 Task: Use the formula "PERCENTIF" in spreadsheet "Project portfolio".
Action: Mouse moved to (130, 95)
Screenshot: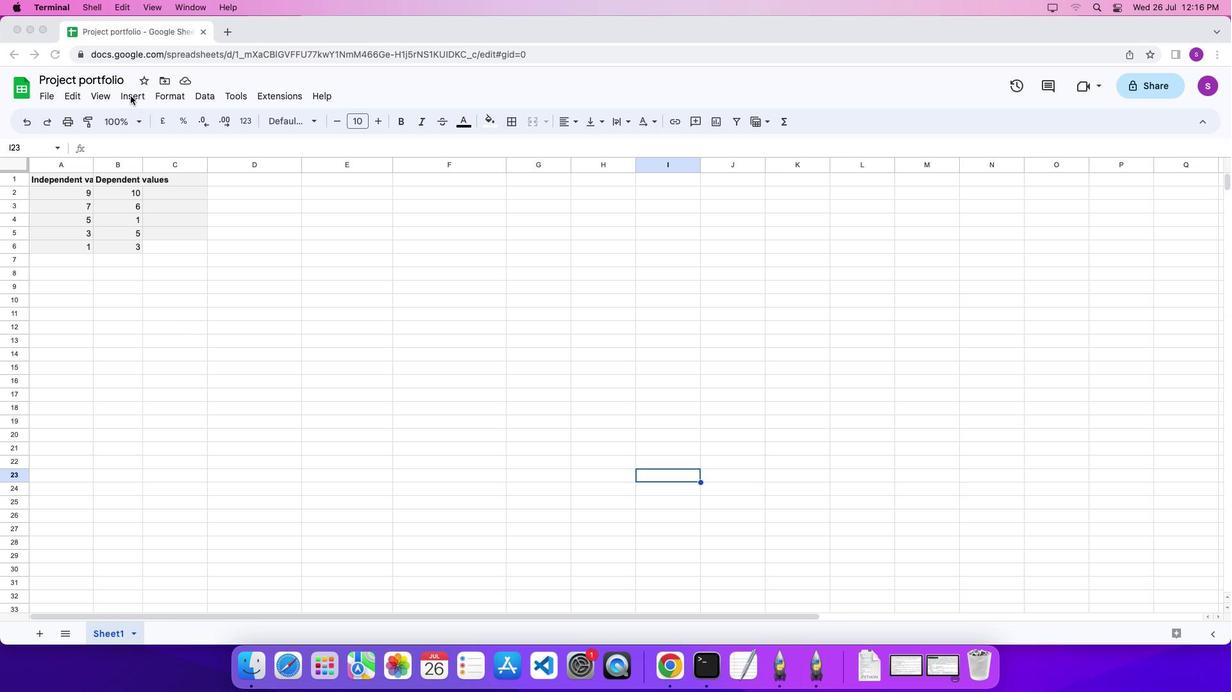 
Action: Mouse pressed left at (130, 95)
Screenshot: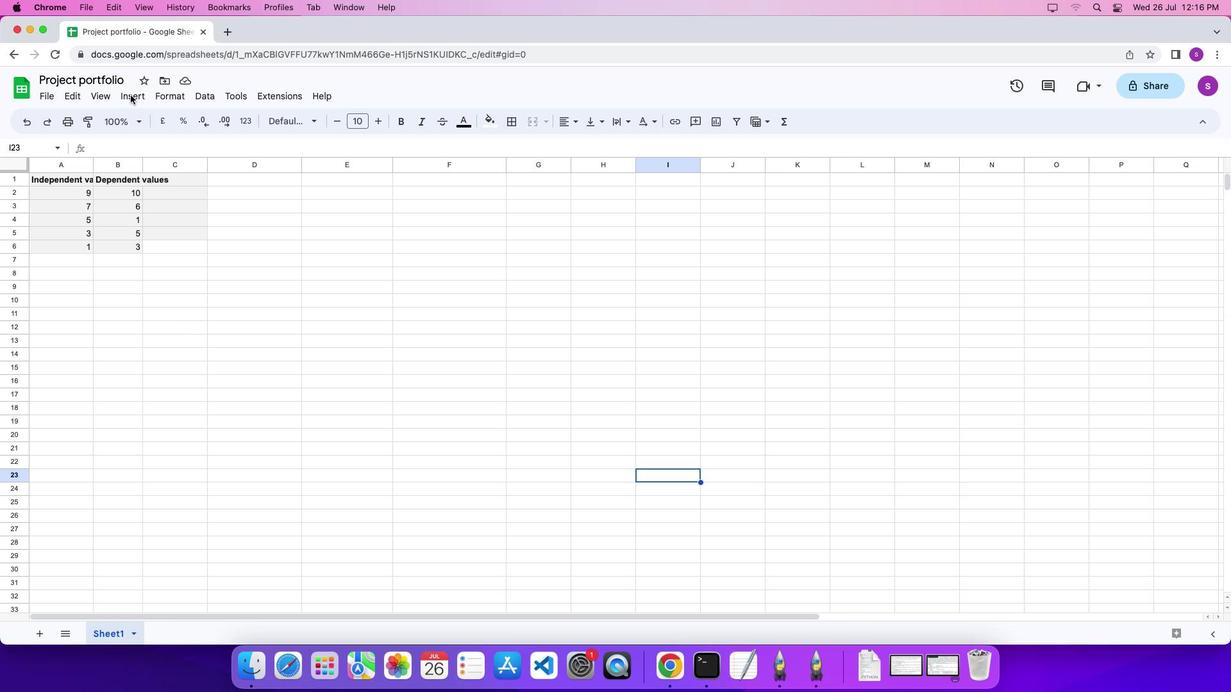 
Action: Mouse moved to (136, 96)
Screenshot: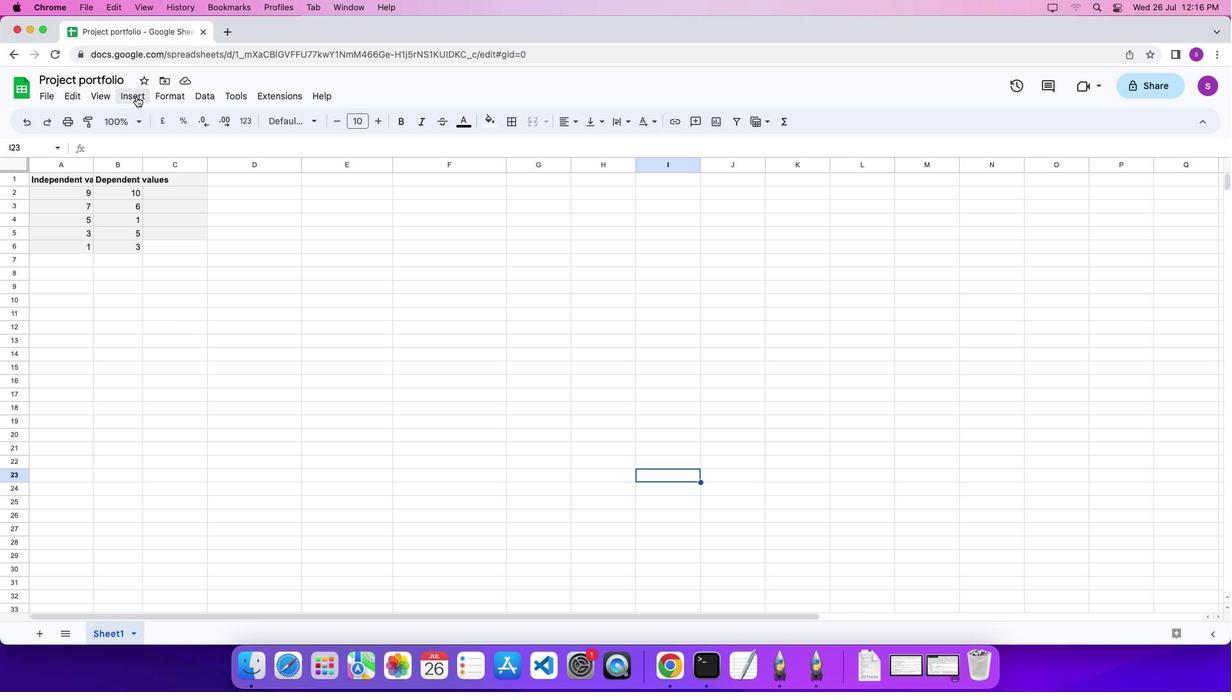 
Action: Mouse pressed left at (136, 96)
Screenshot: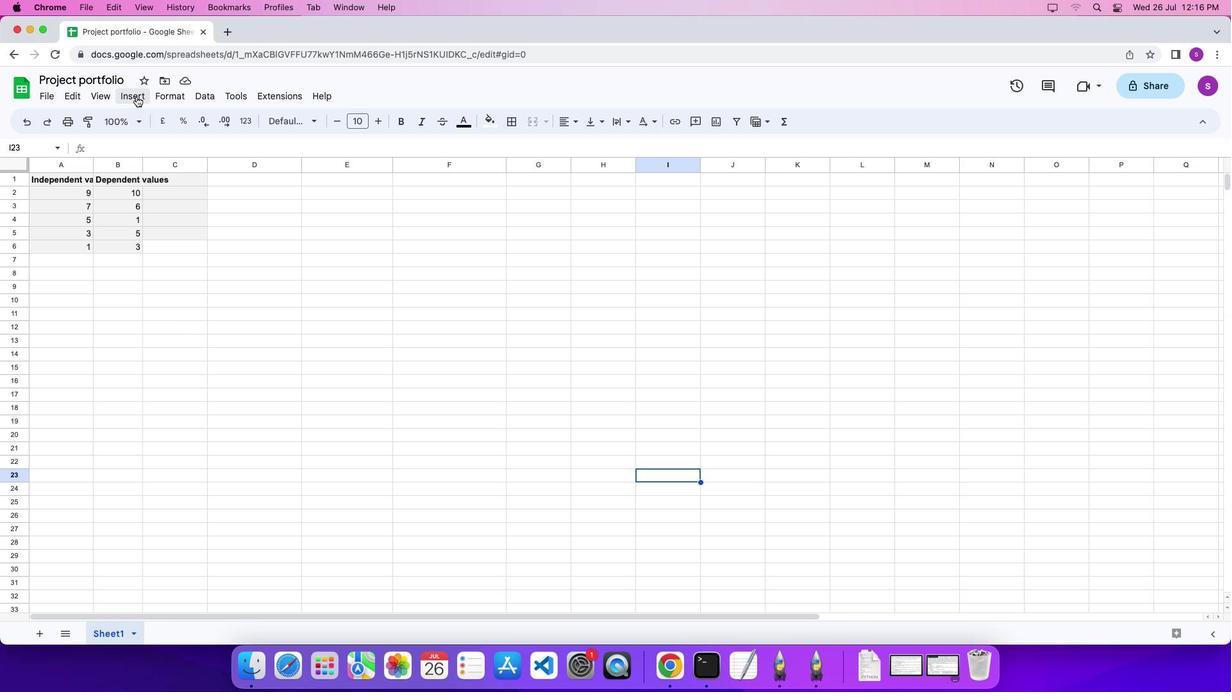 
Action: Mouse moved to (579, 579)
Screenshot: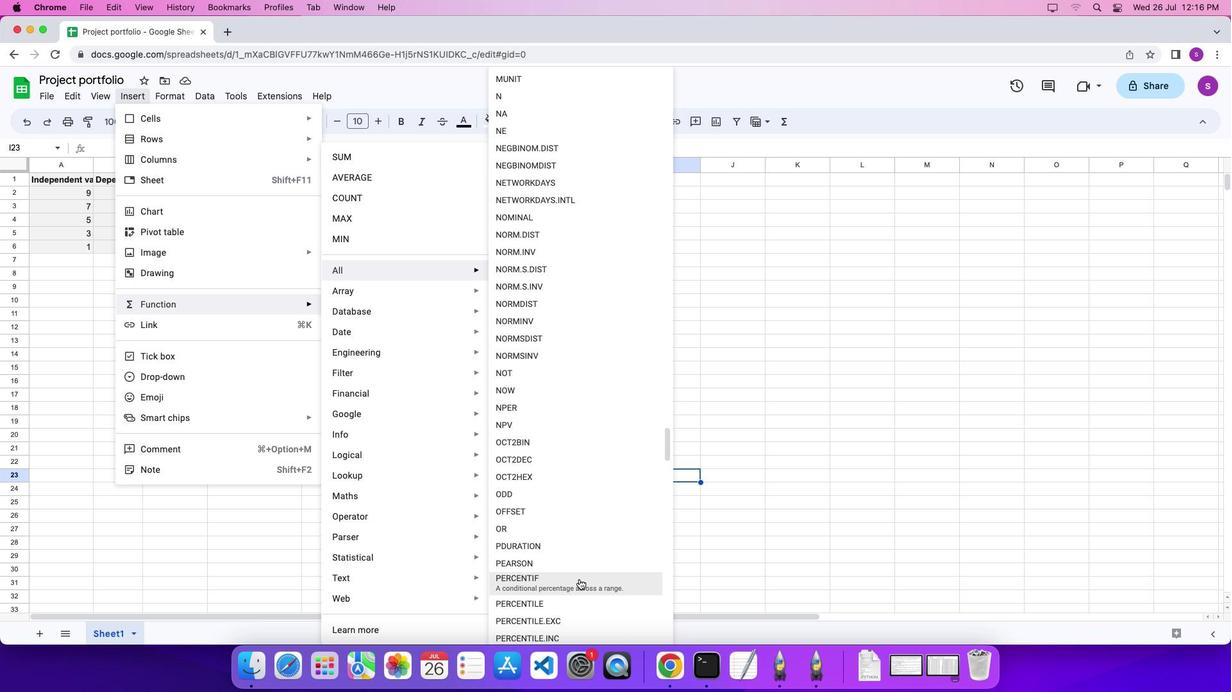 
Action: Mouse pressed left at (579, 579)
Screenshot: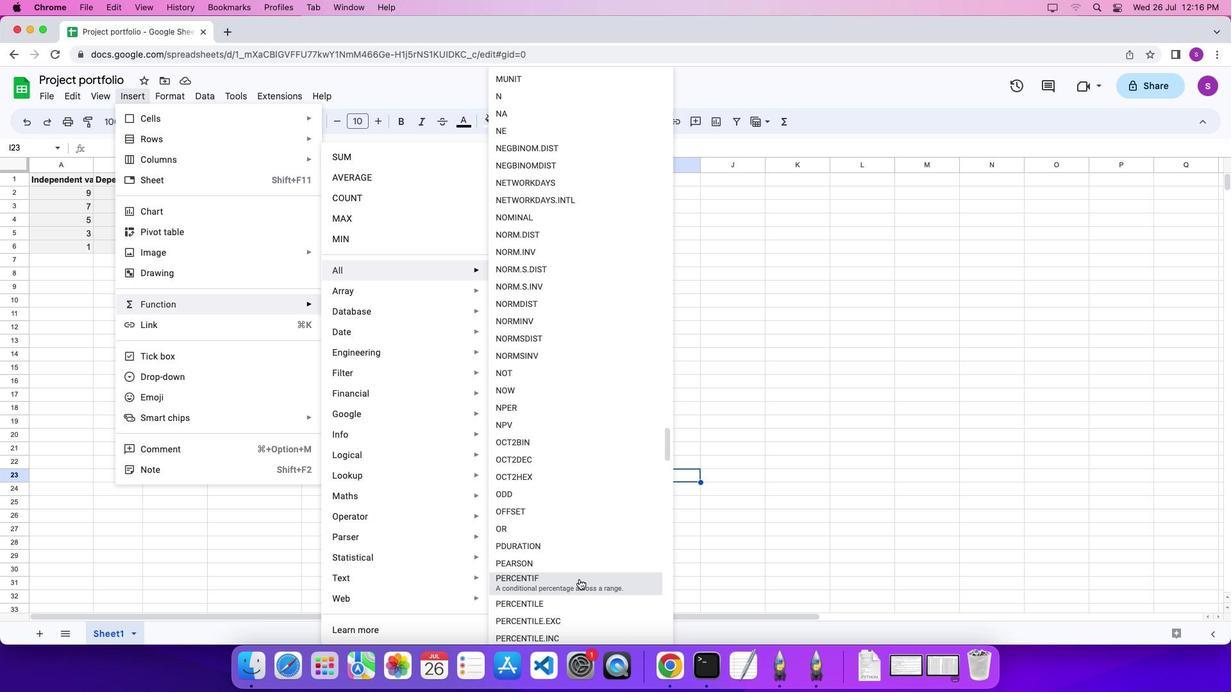 
Action: Mouse moved to (84, 193)
Screenshot: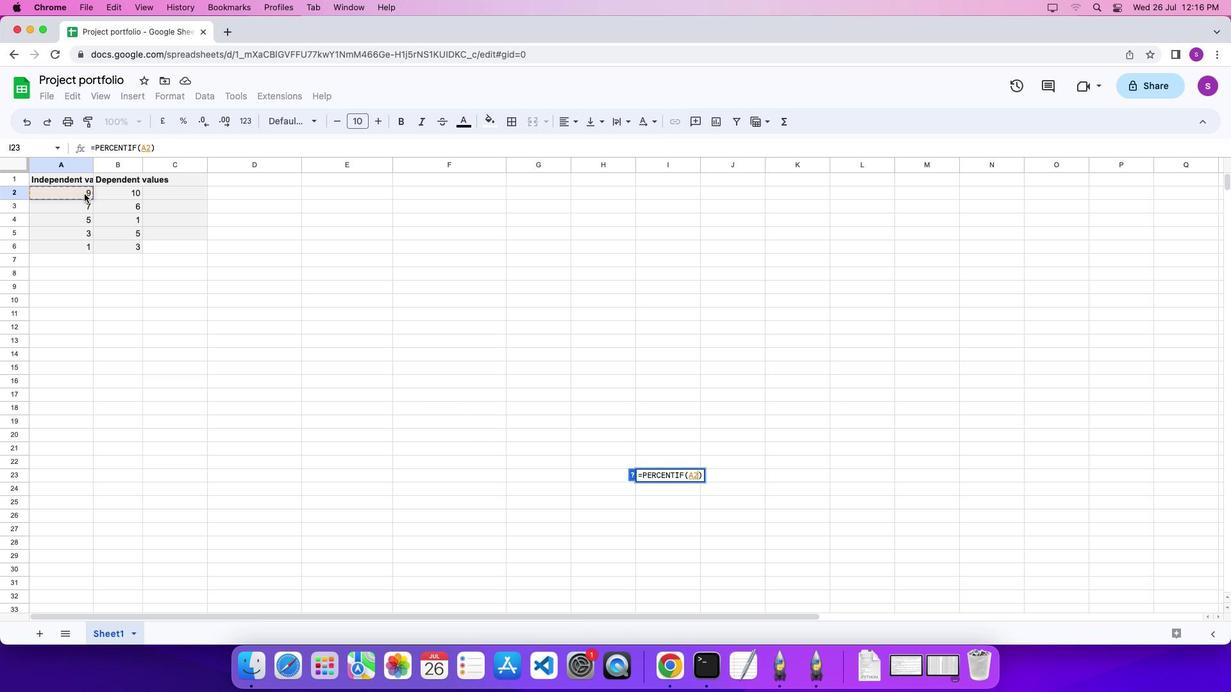 
Action: Mouse pressed left at (84, 193)
Screenshot: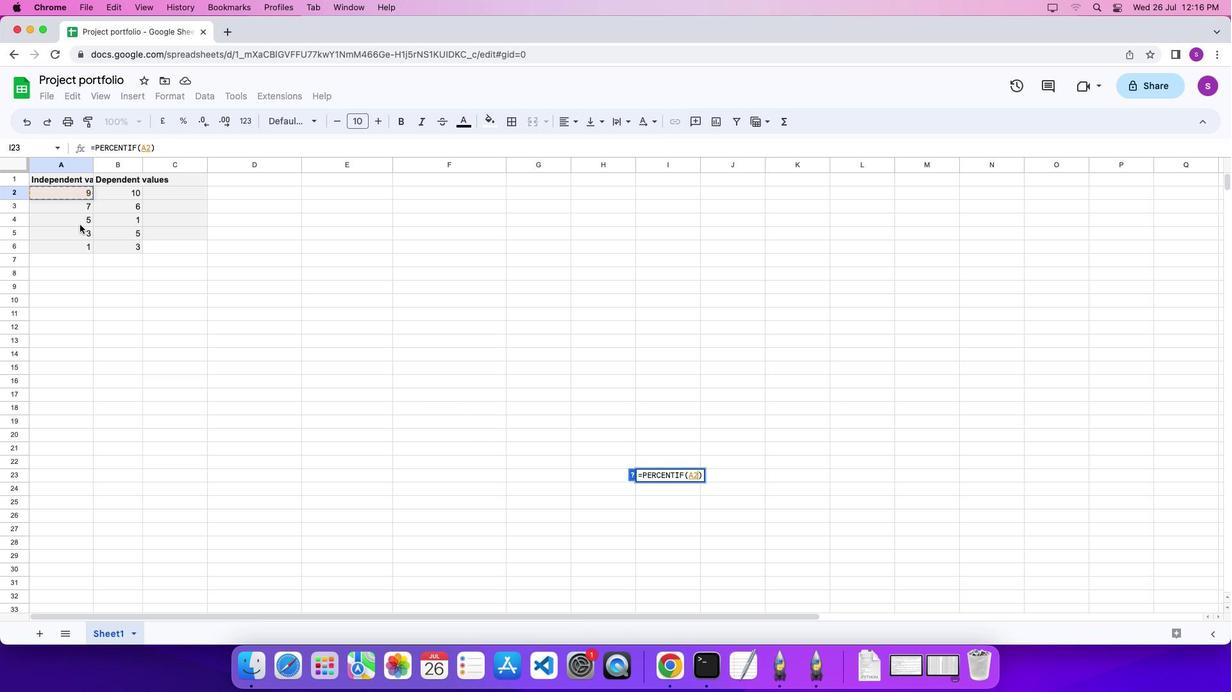 
Action: Mouse moved to (79, 248)
Screenshot: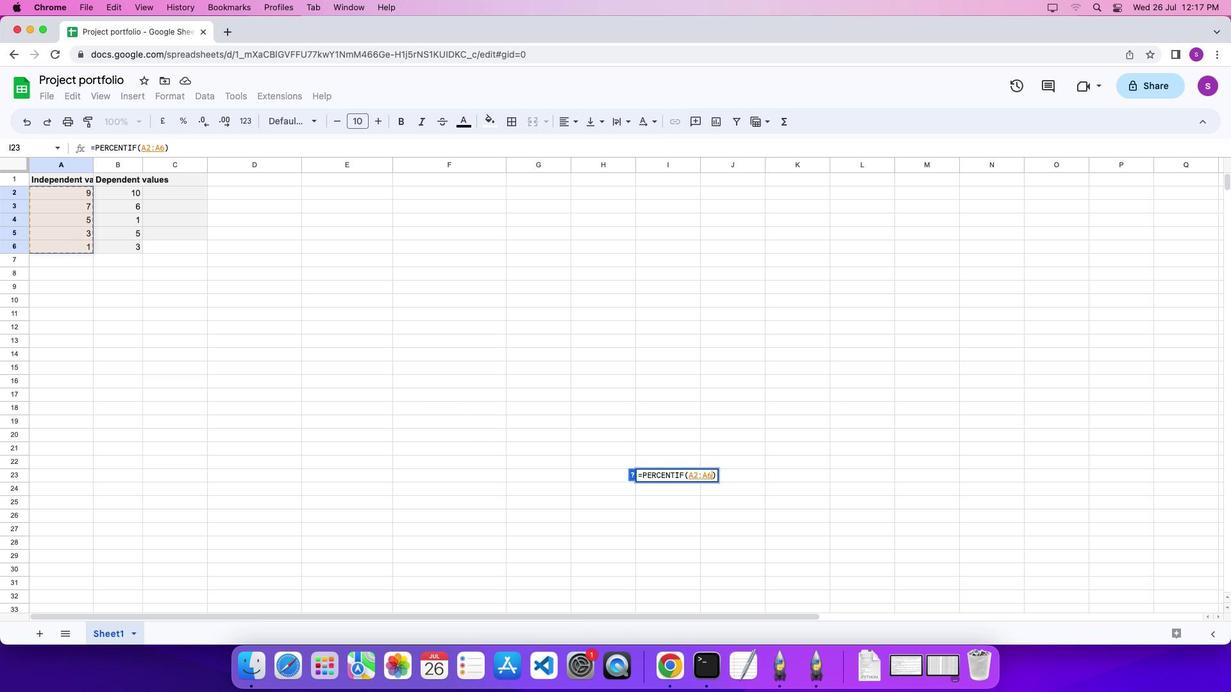 
Action: Key pressed ','
Screenshot: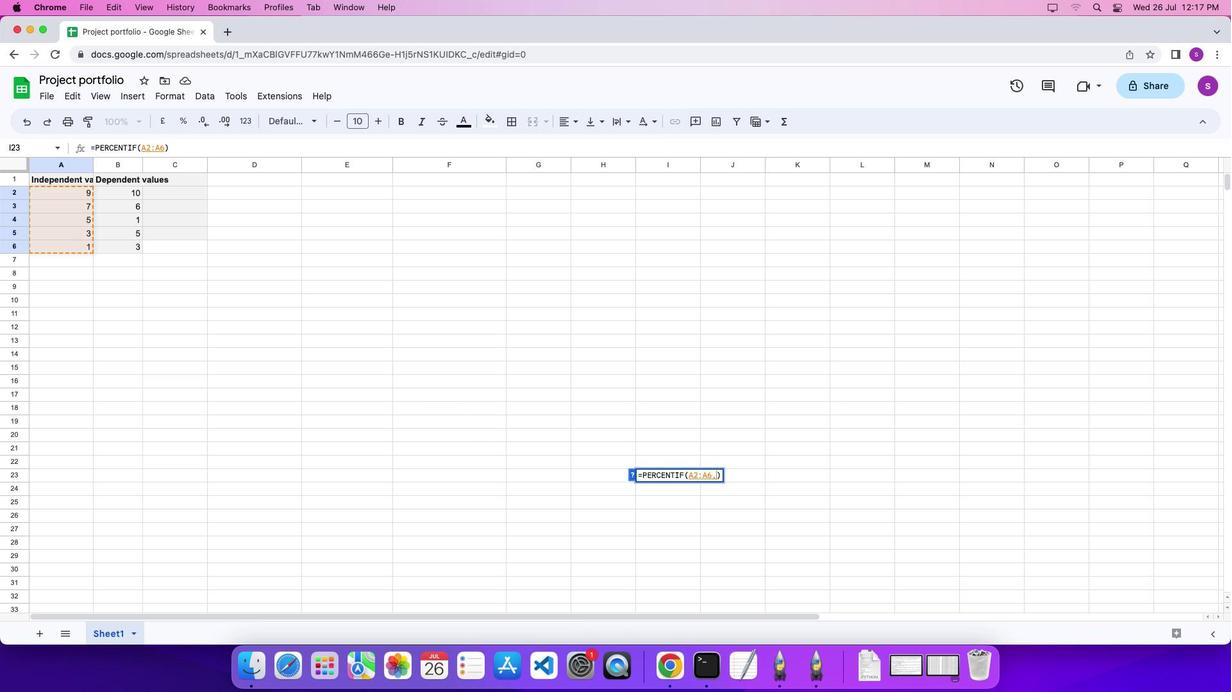 
Action: Mouse moved to (174, 337)
Screenshot: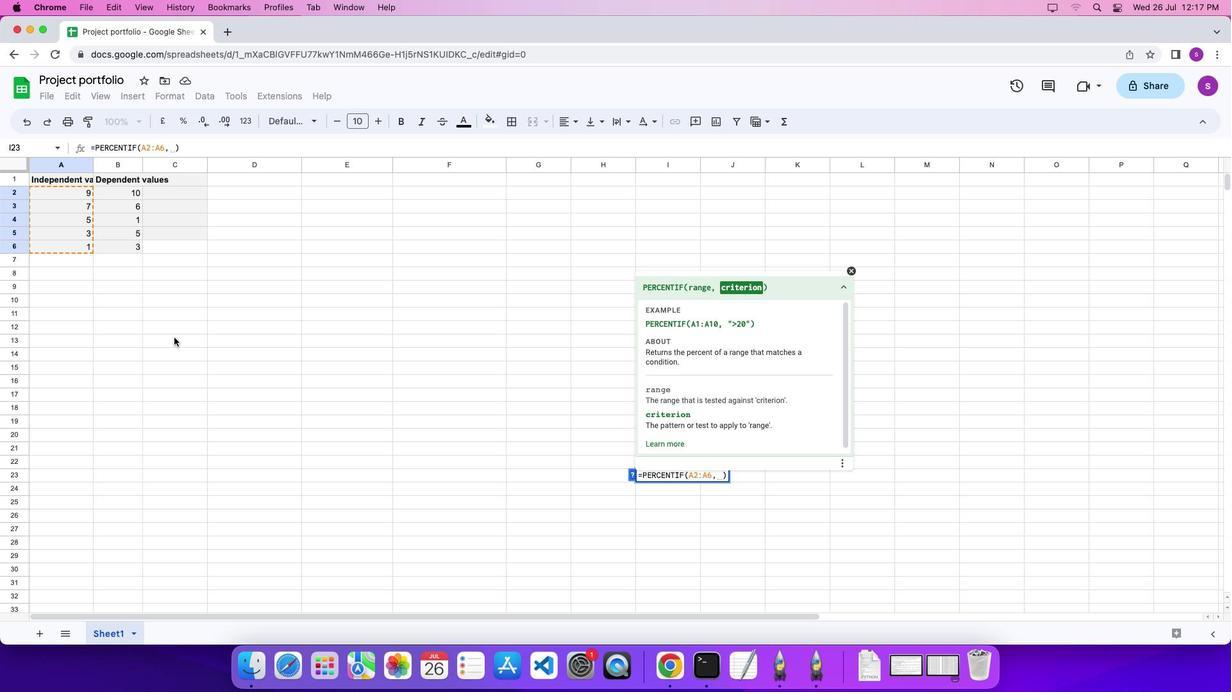 
Action: Key pressed Key.shift_r'"'Key.shift_r'>''2''0'Key.shift_r'"''\x03'
Screenshot: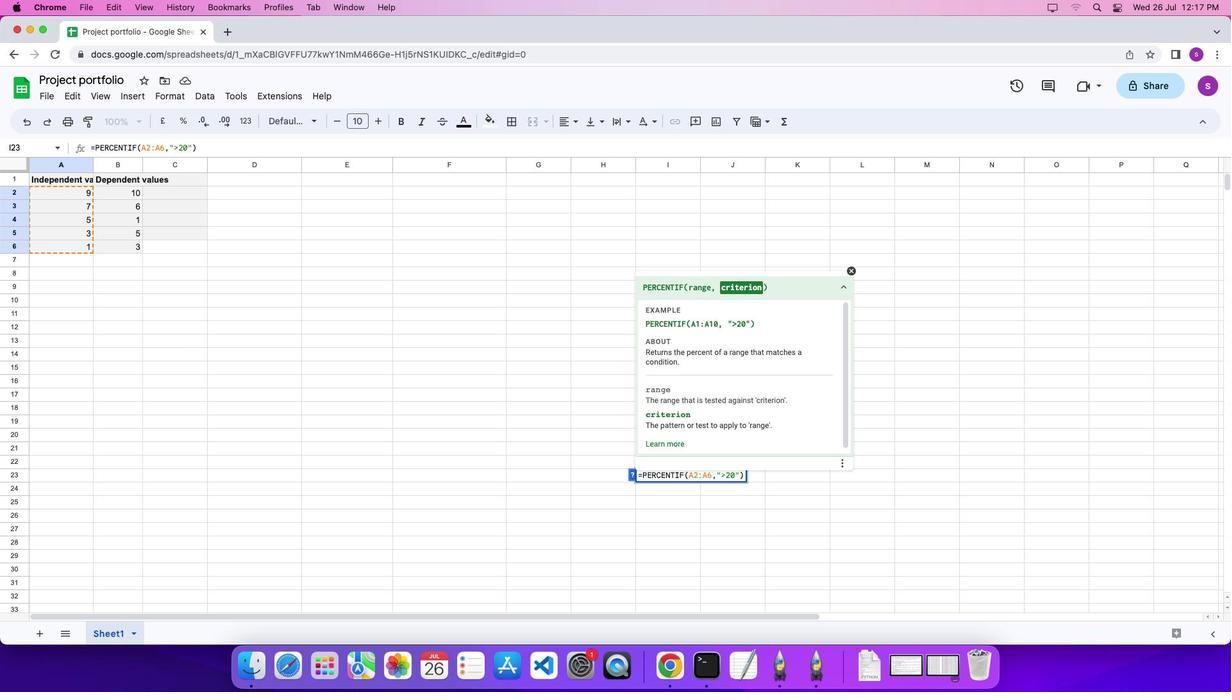 
